 Task: Uncheck custom field "assignee".
Action: Mouse pressed left at (424, 275)
Screenshot: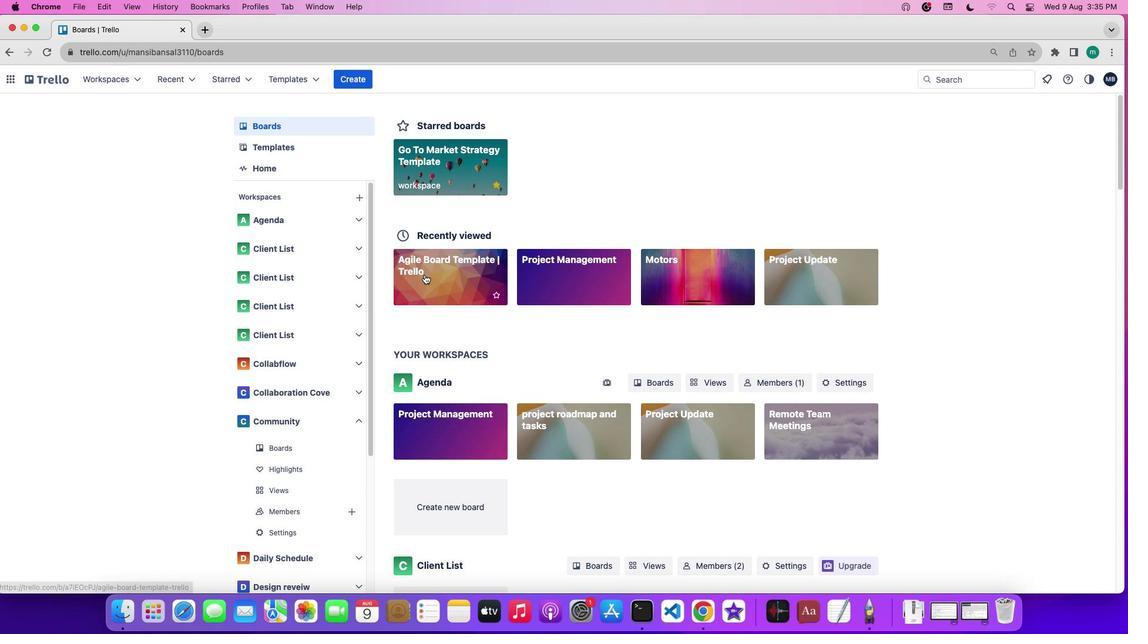 
Action: Mouse moved to (987, 270)
Screenshot: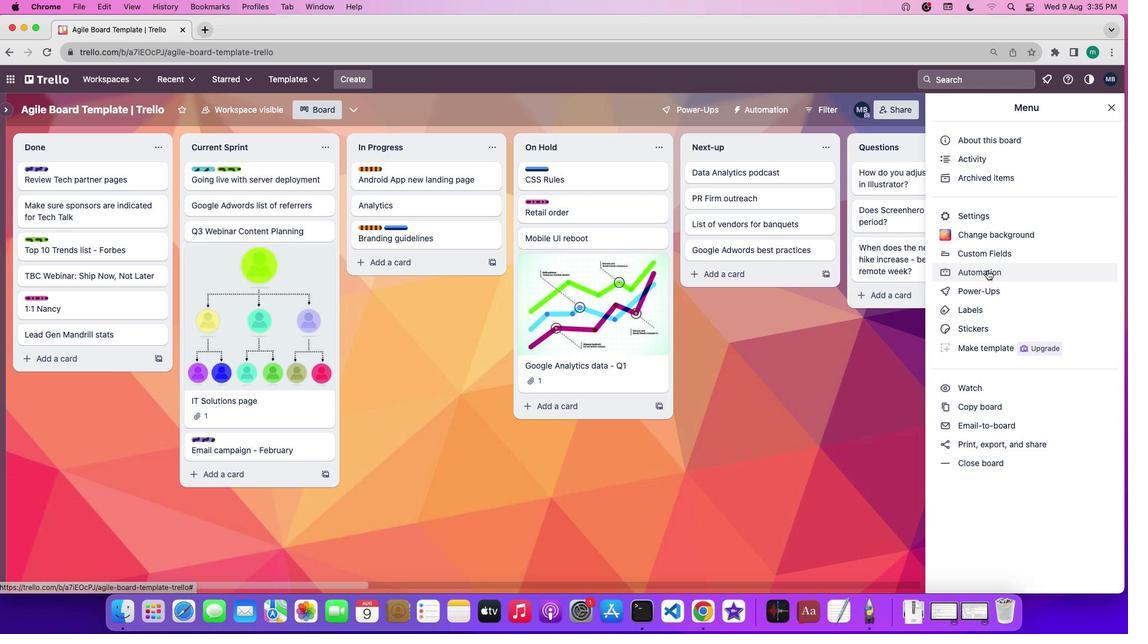 
Action: Mouse pressed left at (987, 270)
Screenshot: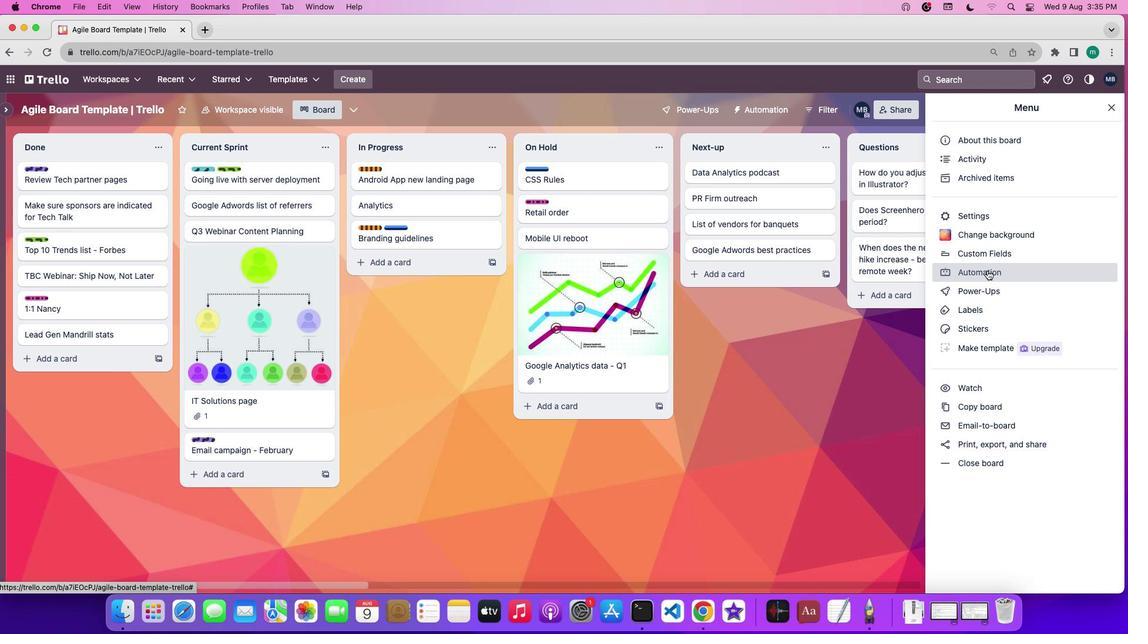 
Action: Mouse moved to (86, 303)
Screenshot: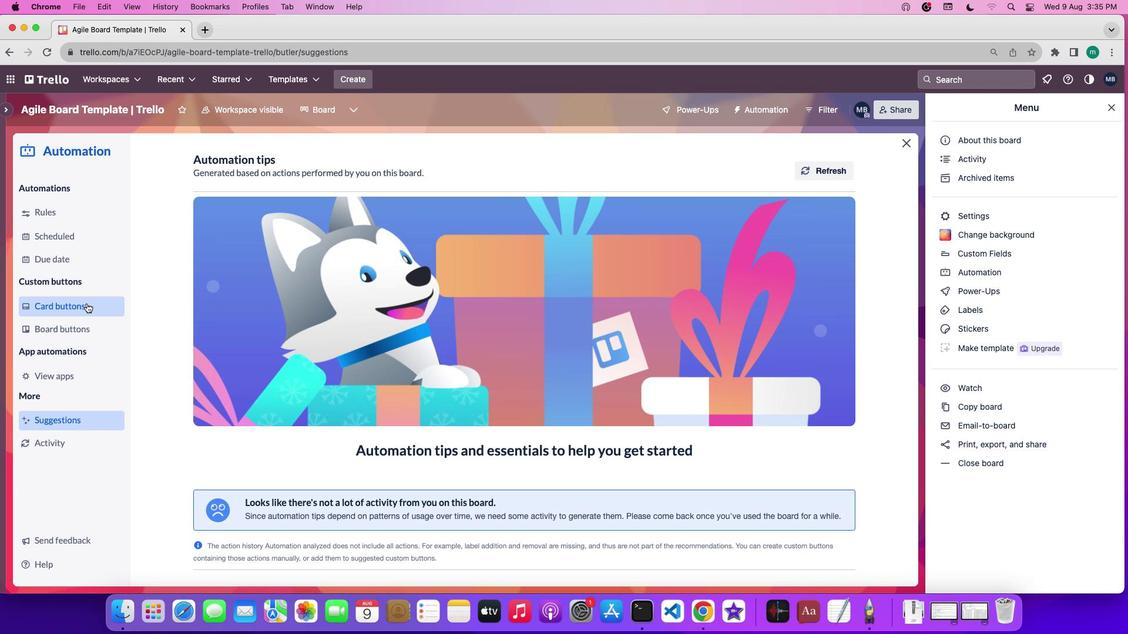 
Action: Mouse pressed left at (86, 303)
Screenshot: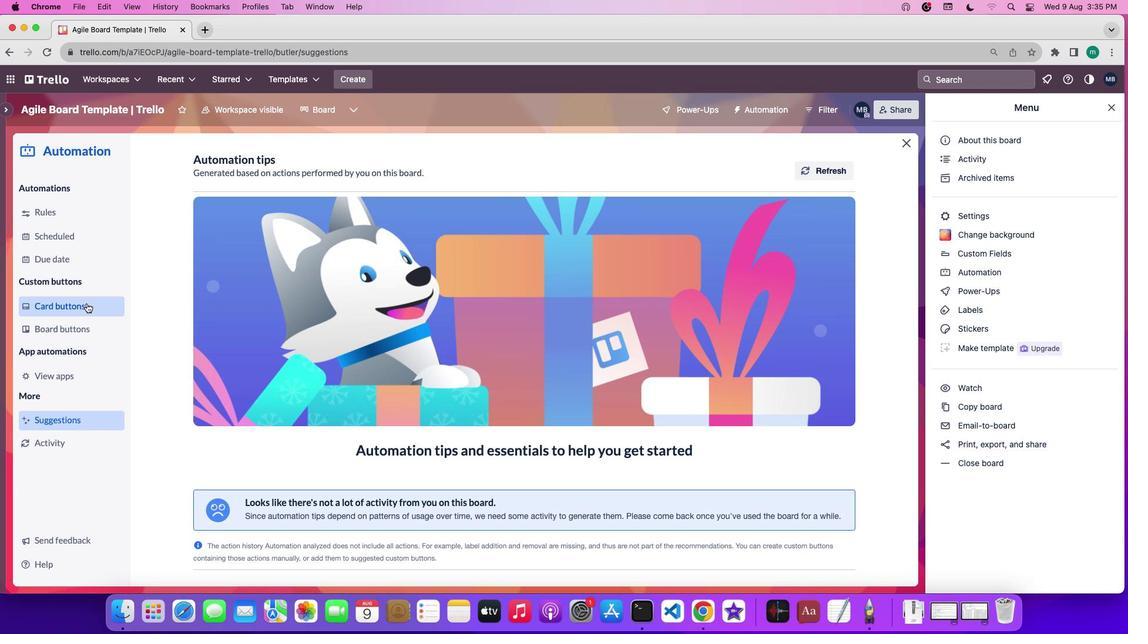 
Action: Mouse moved to (253, 414)
Screenshot: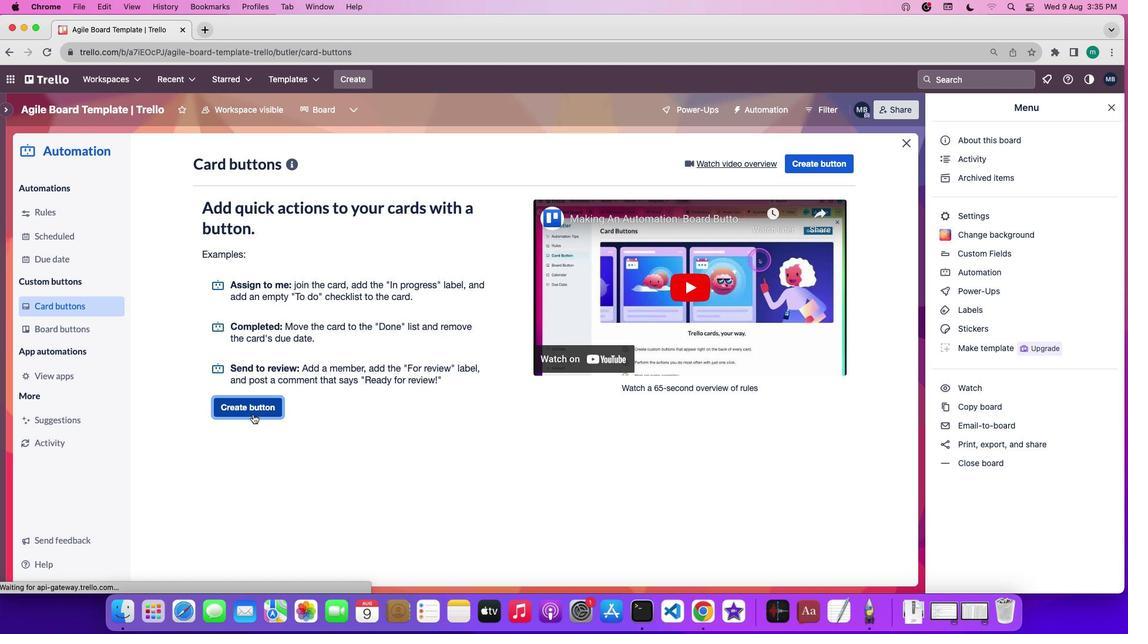 
Action: Mouse pressed left at (253, 414)
Screenshot: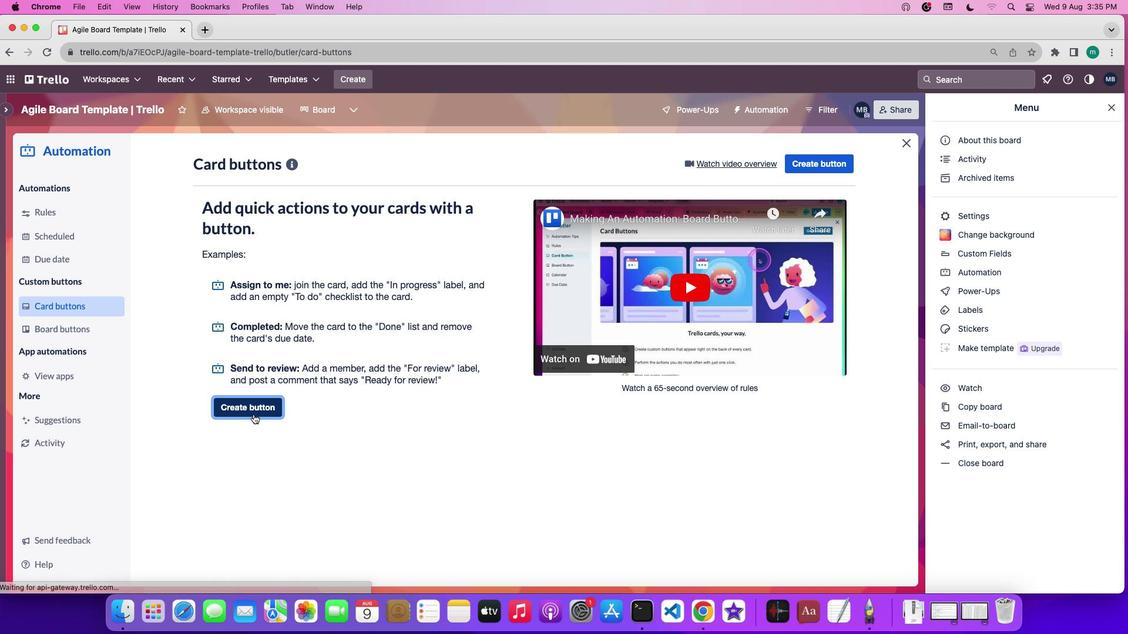
Action: Mouse moved to (504, 324)
Screenshot: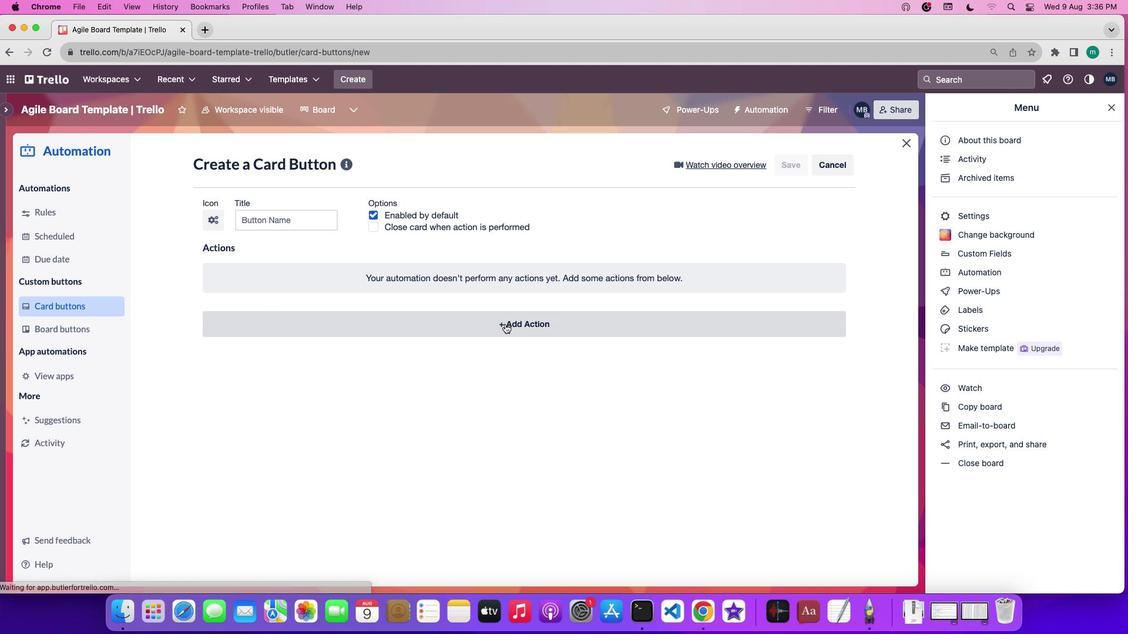 
Action: Mouse pressed left at (504, 324)
Screenshot: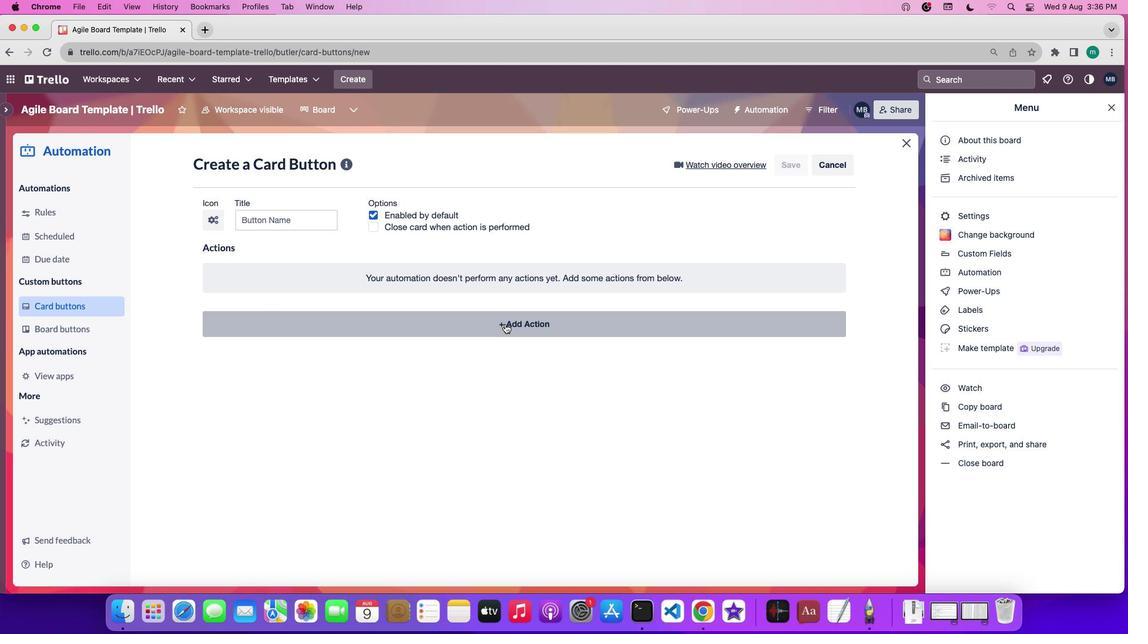 
Action: Mouse moved to (508, 366)
Screenshot: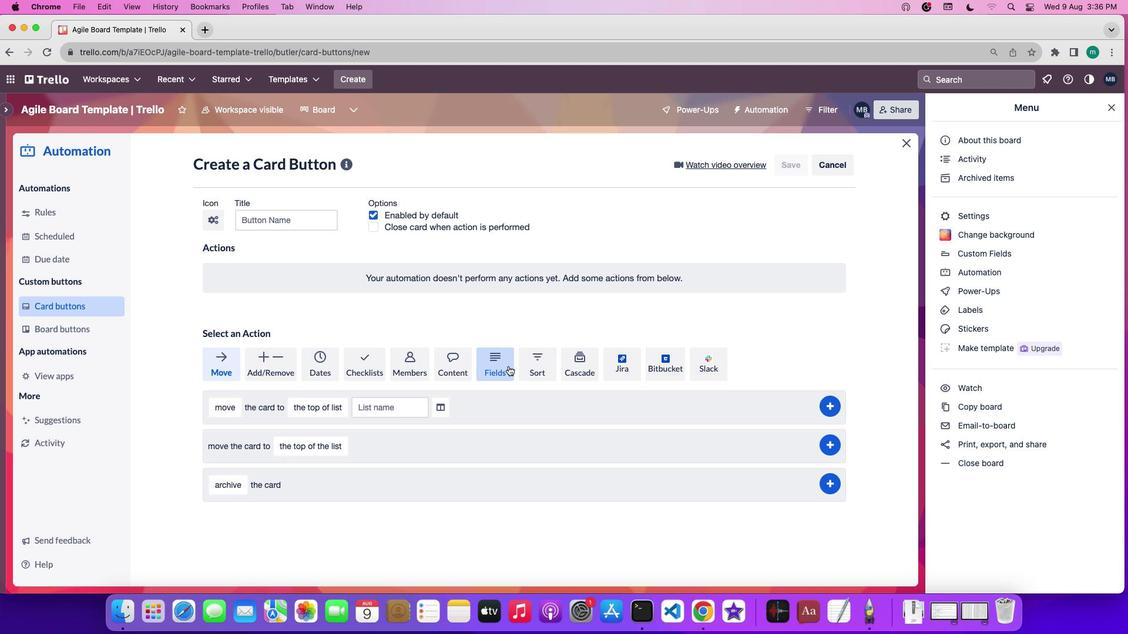 
Action: Mouse pressed left at (508, 366)
Screenshot: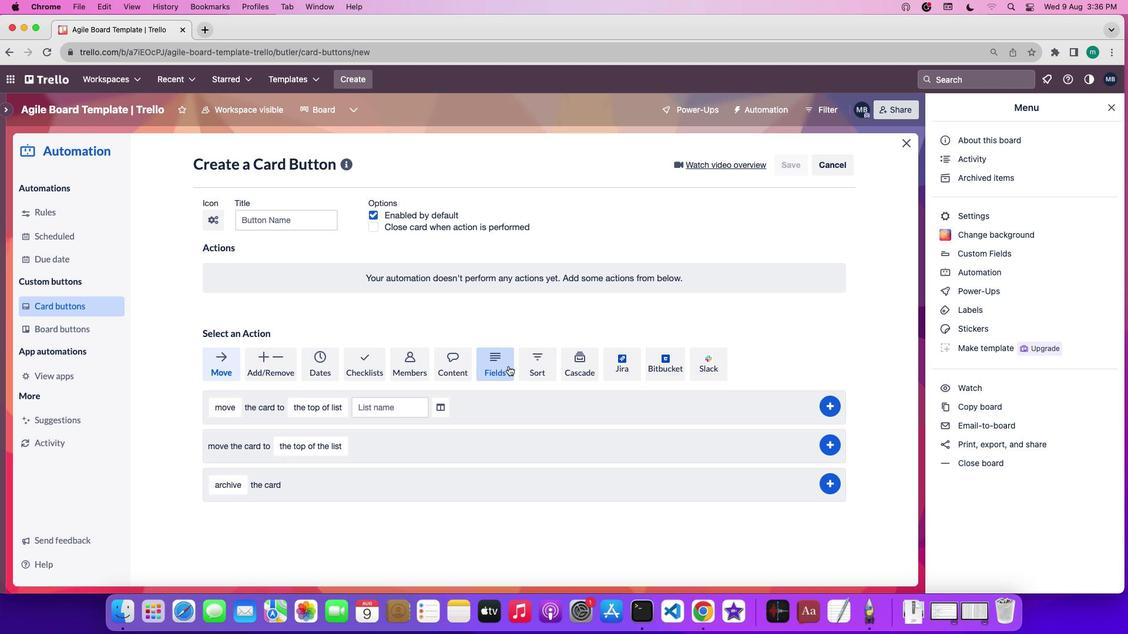 
Action: Mouse moved to (508, 366)
Screenshot: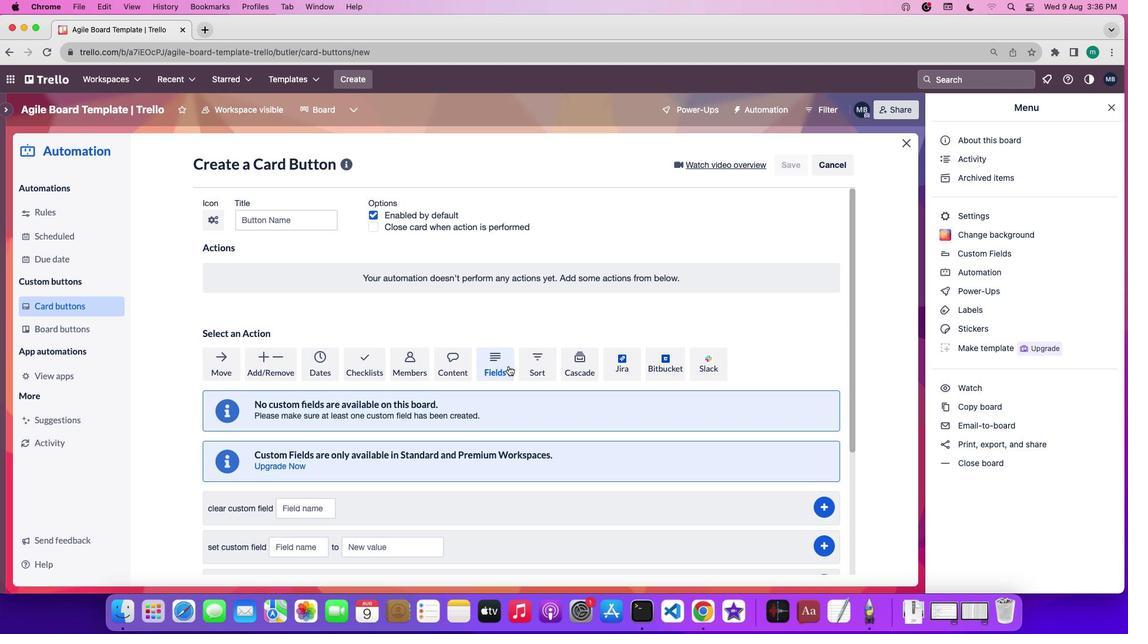 
Action: Mouse scrolled (508, 366) with delta (0, 0)
Screenshot: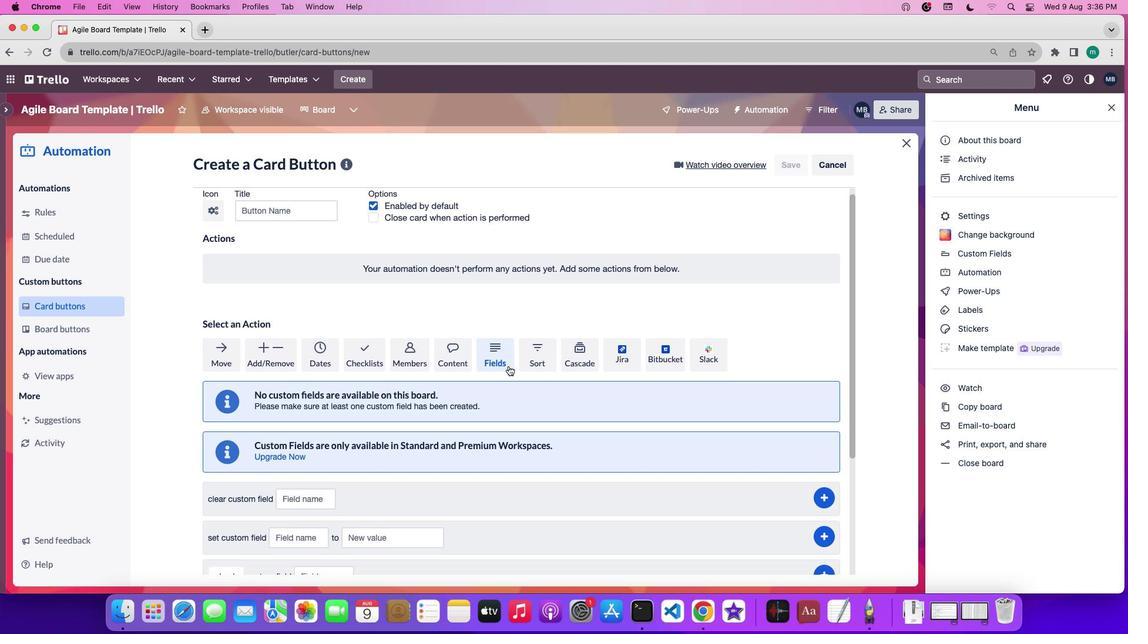 
Action: Mouse scrolled (508, 366) with delta (0, 0)
Screenshot: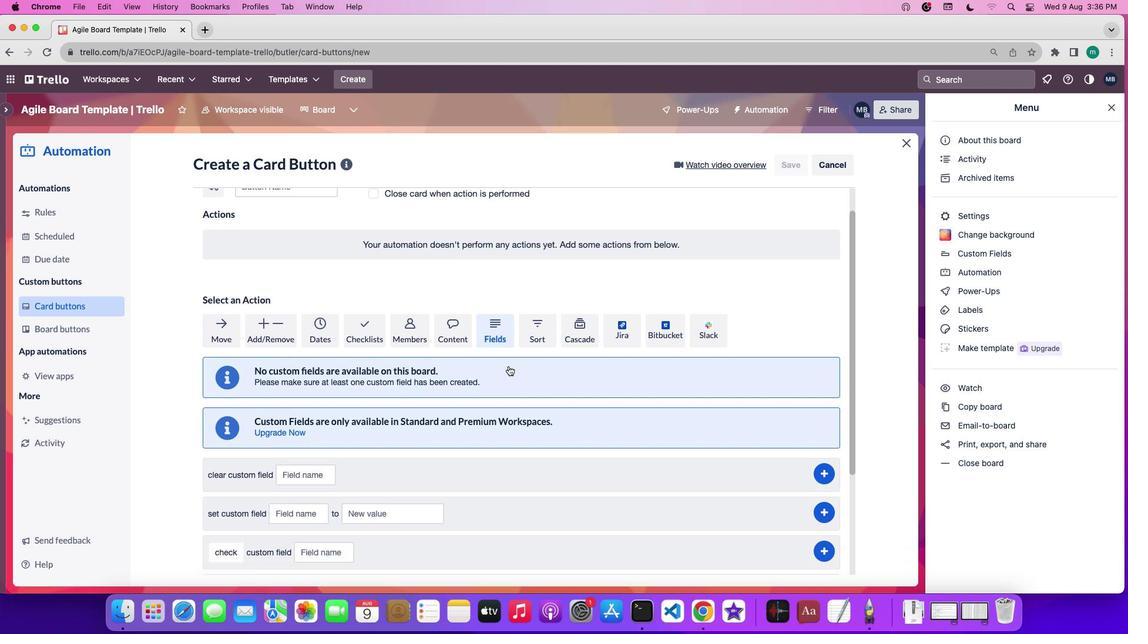 
Action: Mouse scrolled (508, 366) with delta (0, 0)
Screenshot: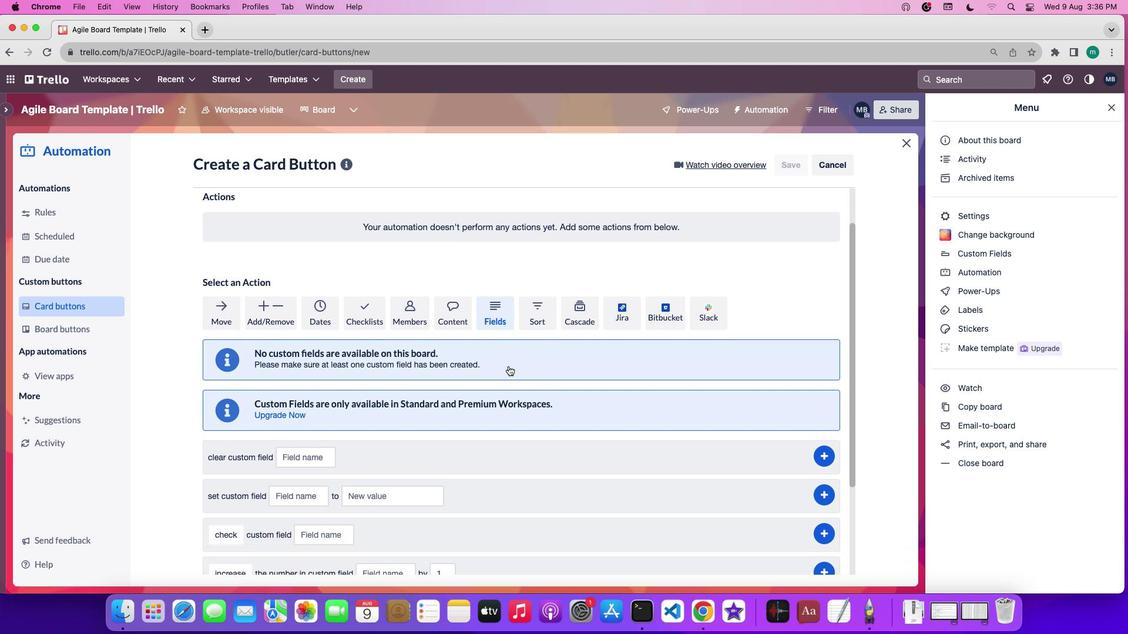
Action: Mouse scrolled (508, 366) with delta (0, -1)
Screenshot: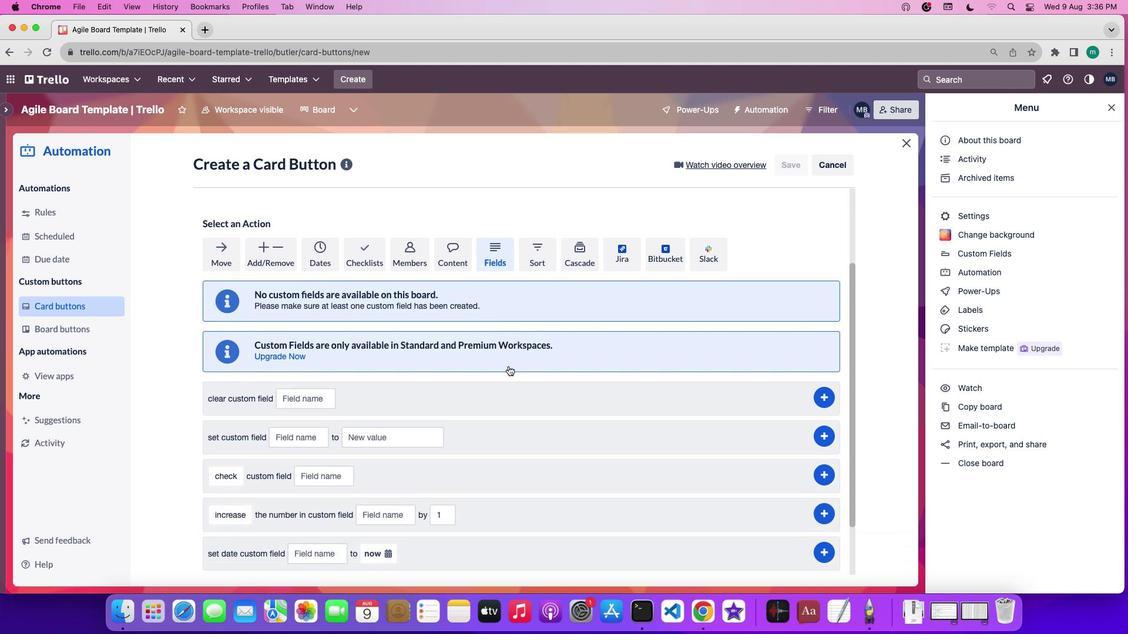 
Action: Mouse scrolled (508, 366) with delta (0, 0)
Screenshot: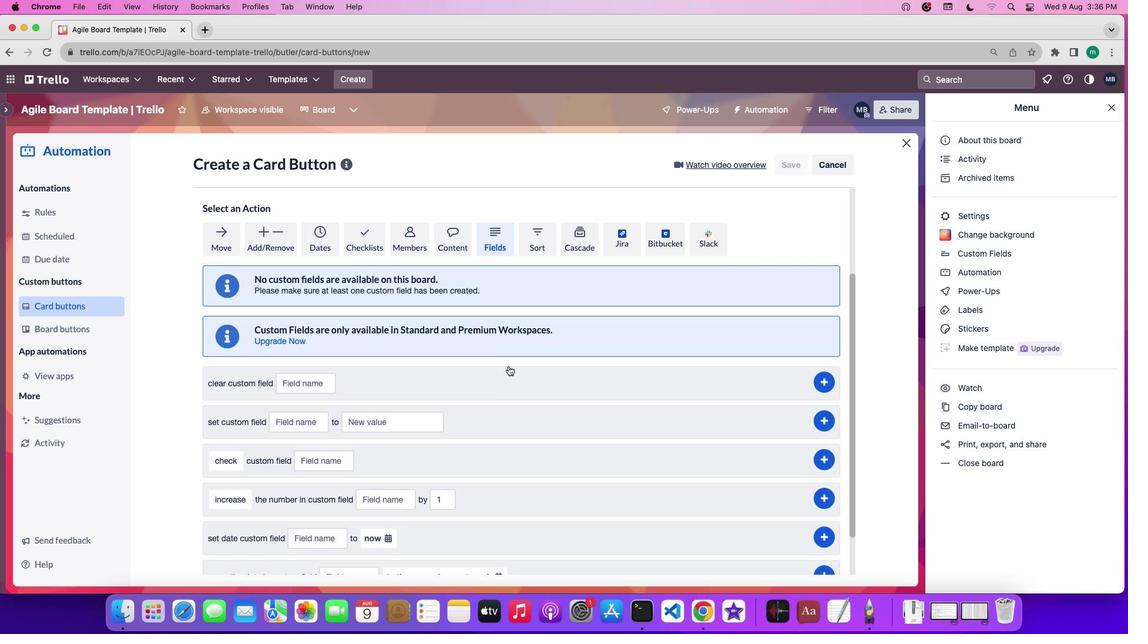 
Action: Mouse scrolled (508, 366) with delta (0, 0)
Screenshot: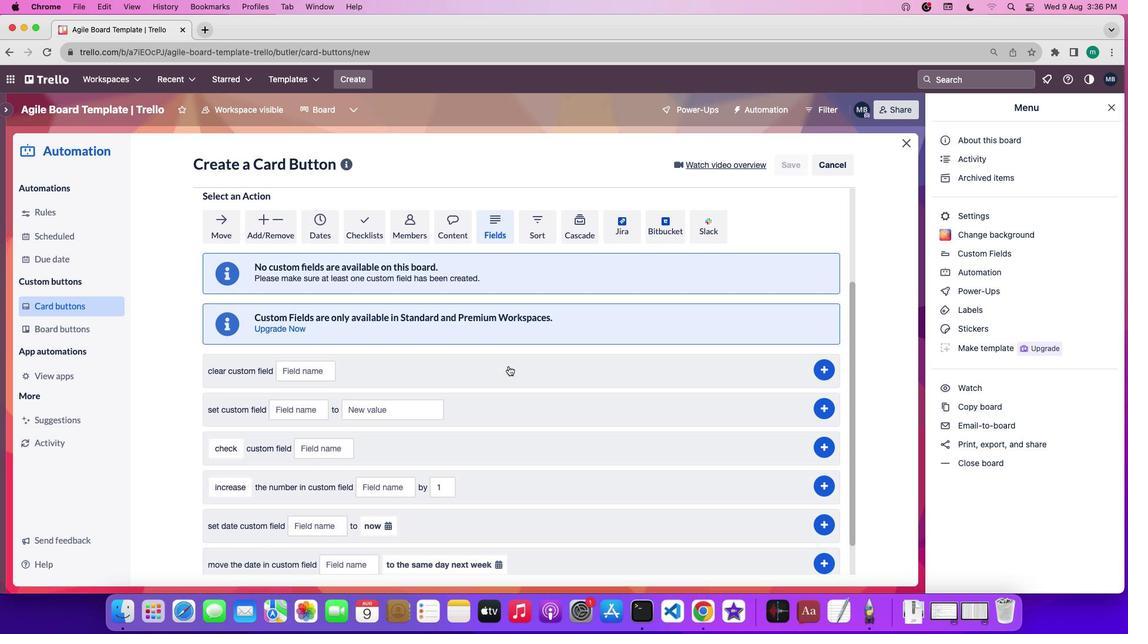 
Action: Mouse scrolled (508, 366) with delta (0, 0)
Screenshot: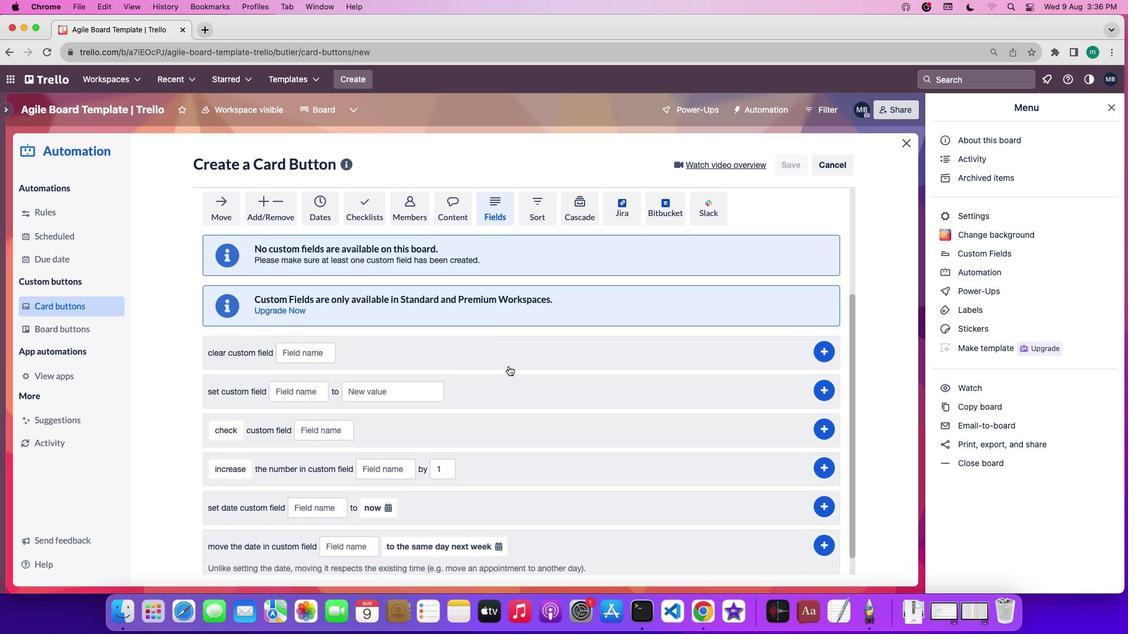 
Action: Mouse moved to (232, 422)
Screenshot: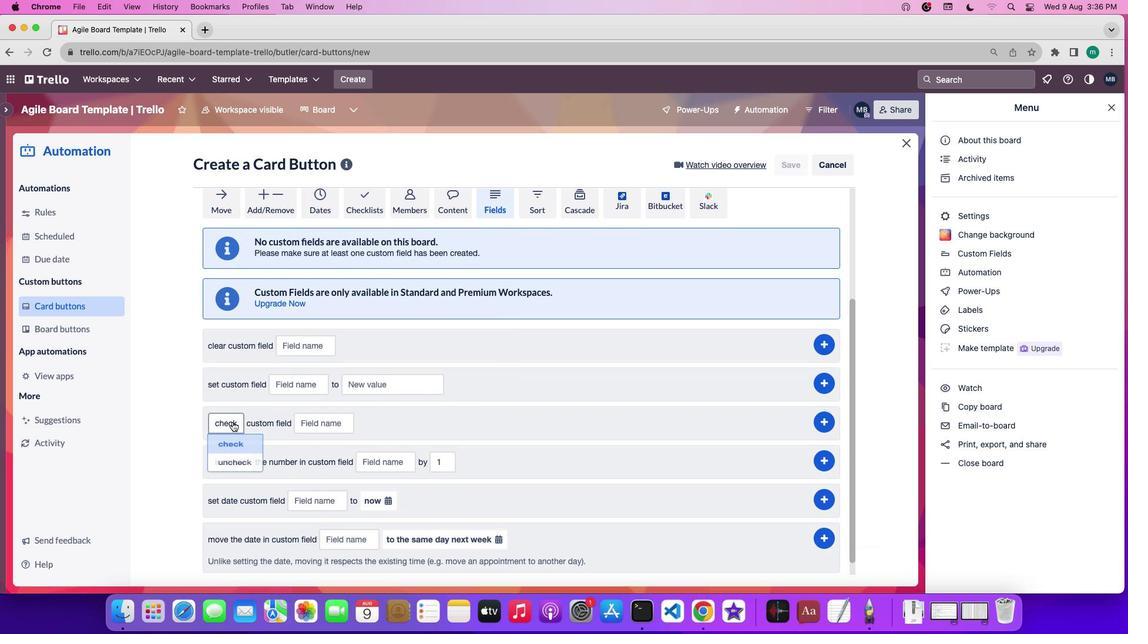
Action: Mouse pressed left at (232, 422)
Screenshot: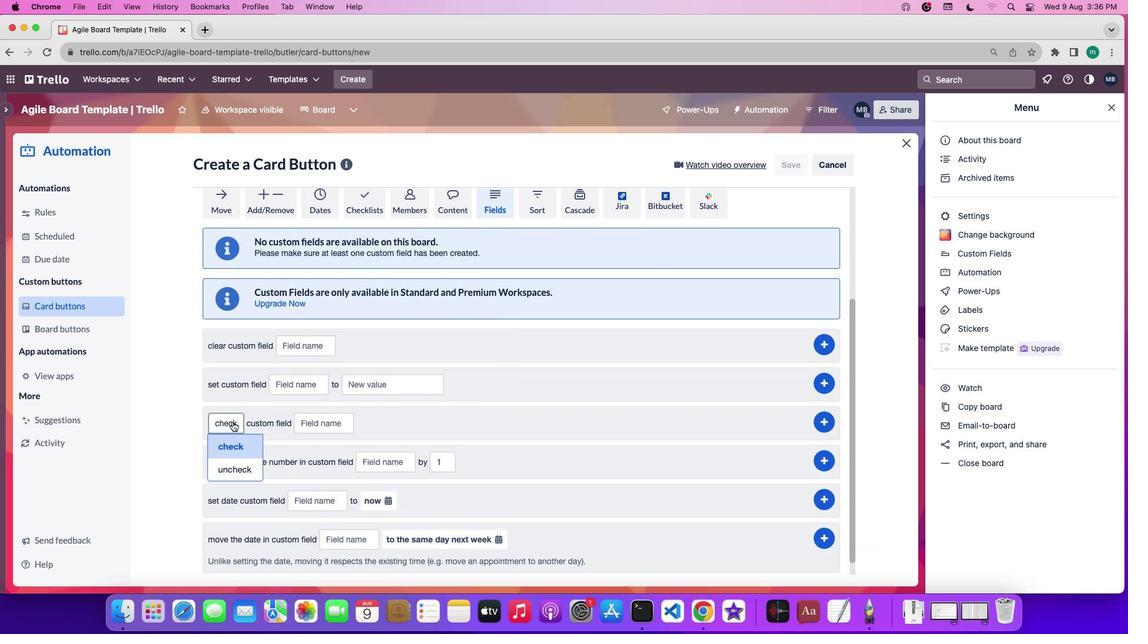 
Action: Mouse moved to (246, 469)
Screenshot: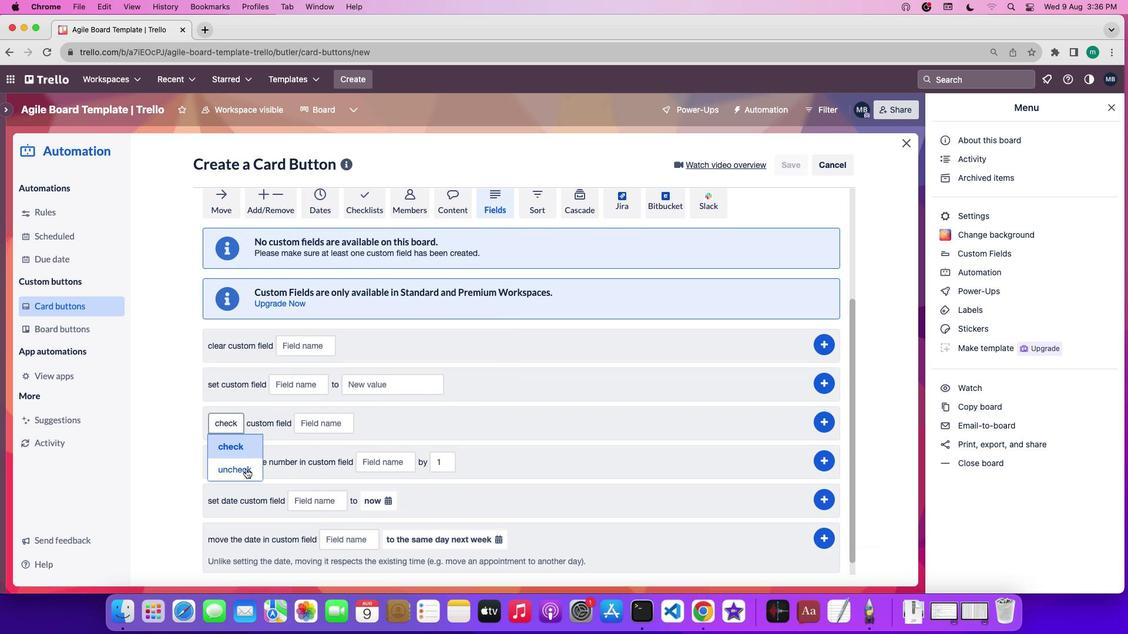 
Action: Mouse pressed left at (246, 469)
Screenshot: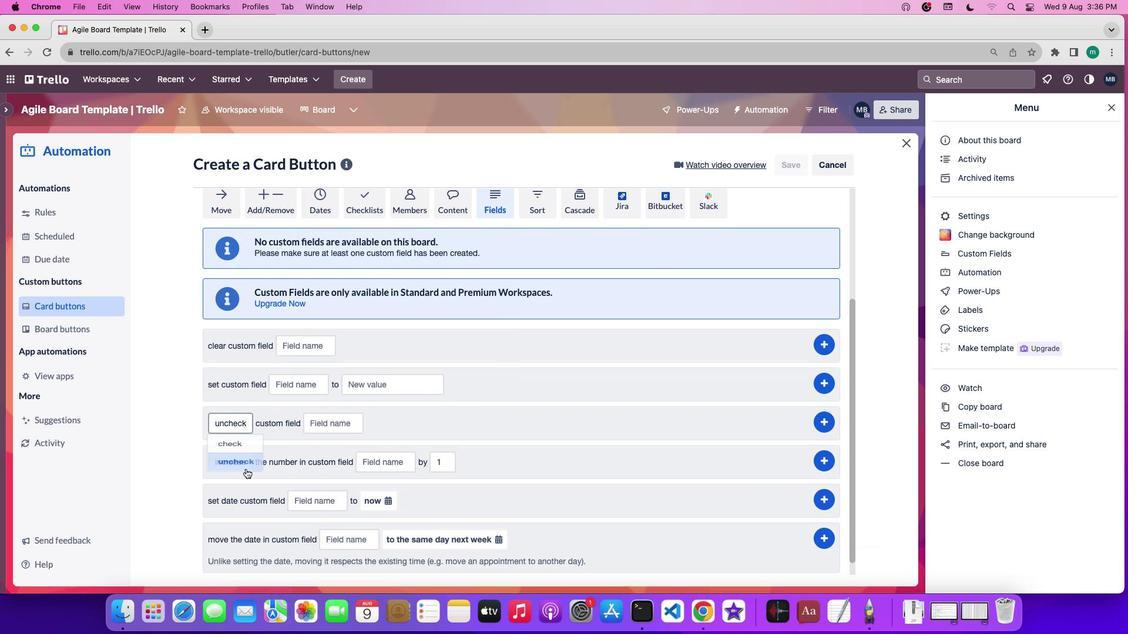 
Action: Mouse moved to (345, 425)
Screenshot: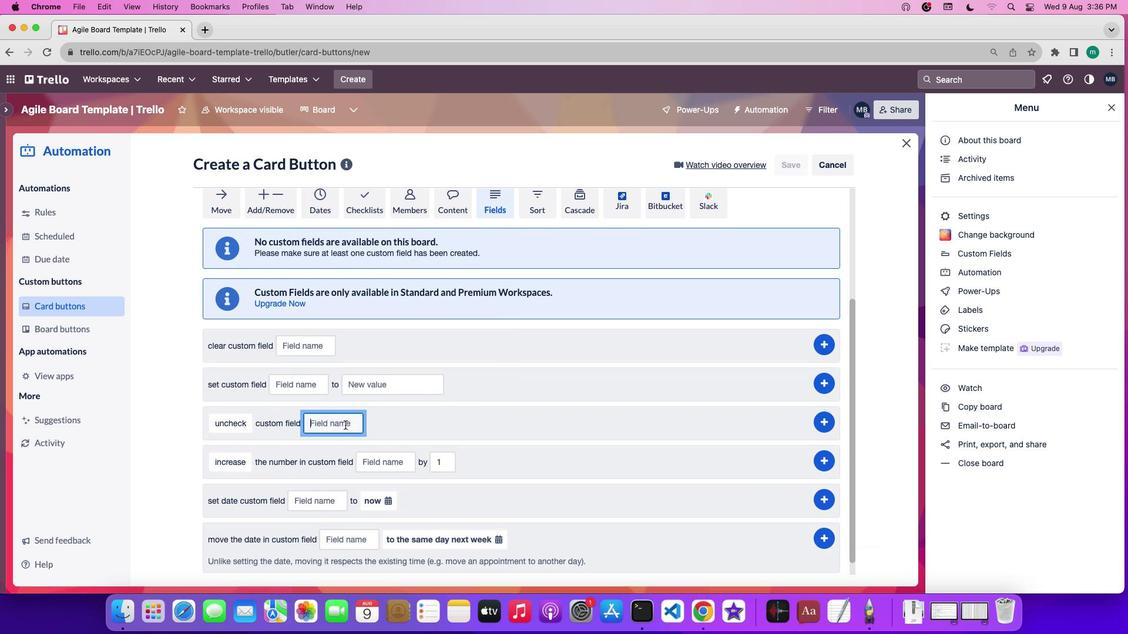 
Action: Mouse pressed left at (345, 425)
Screenshot: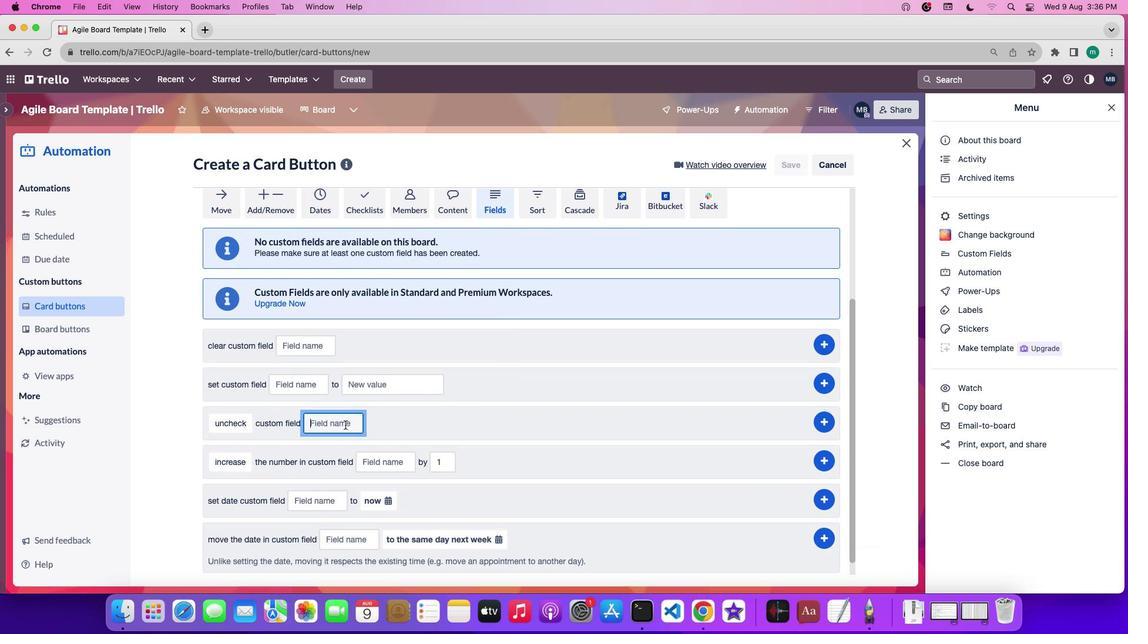 
Action: Key pressed 'a''s''s''i''g''n''e''e'
Screenshot: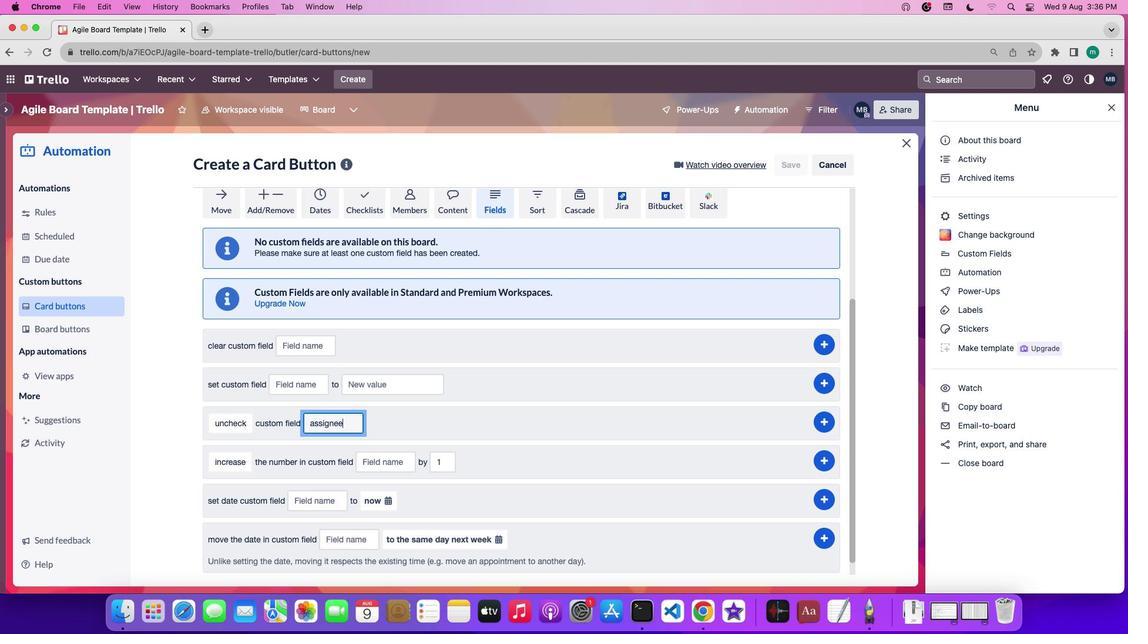 
Action: Mouse moved to (831, 423)
Screenshot: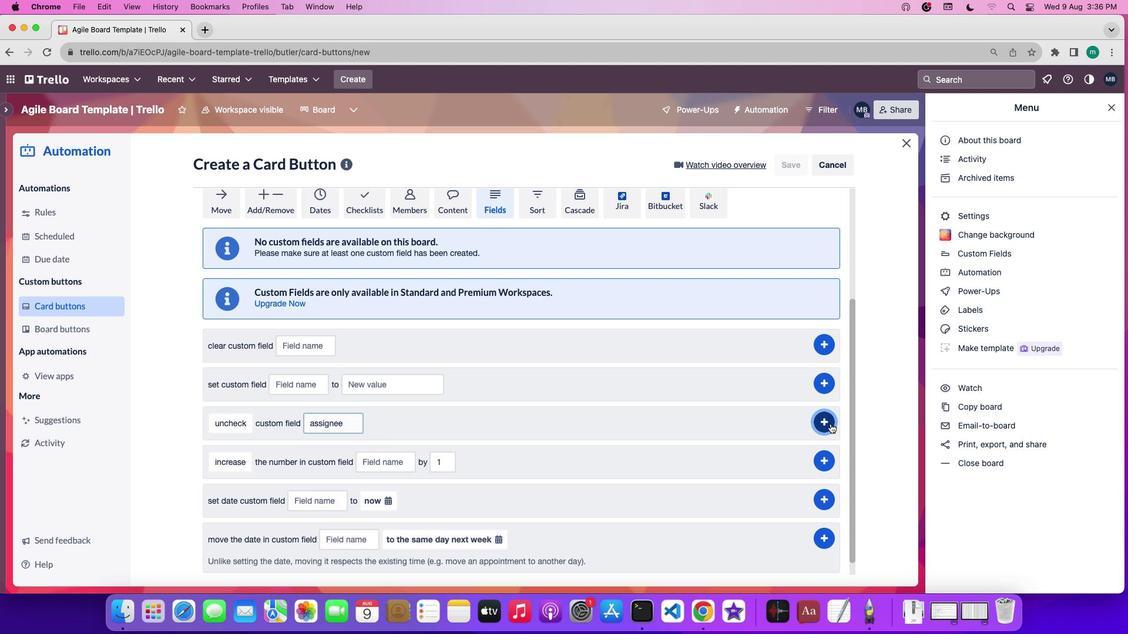
Action: Mouse pressed left at (831, 423)
Screenshot: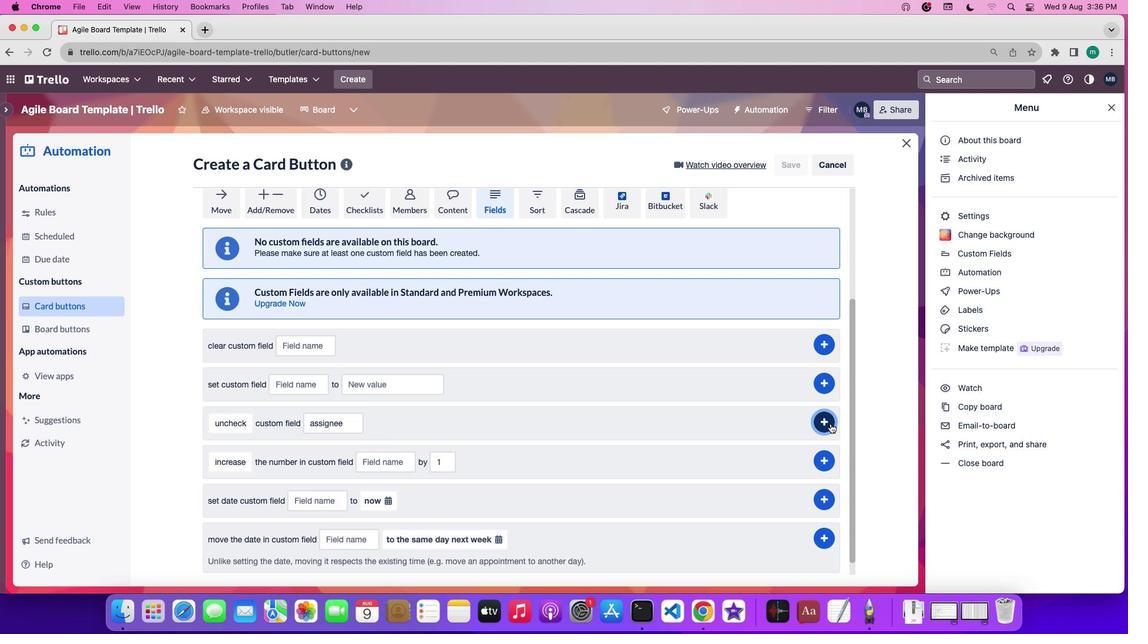 
Action: Mouse moved to (633, 474)
Screenshot: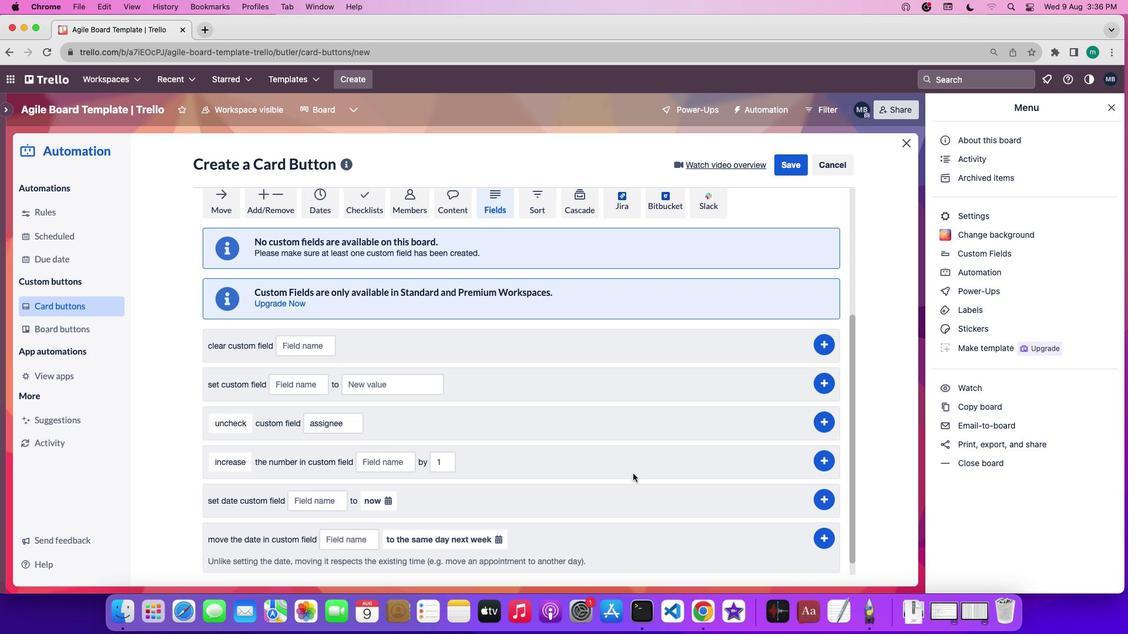 
